 Task: Create Workspace Business Development and Sales Workspace description Create and manage company-wide wellness and mental health programs. Workspace type Sales CRM
Action: Mouse moved to (430, 74)
Screenshot: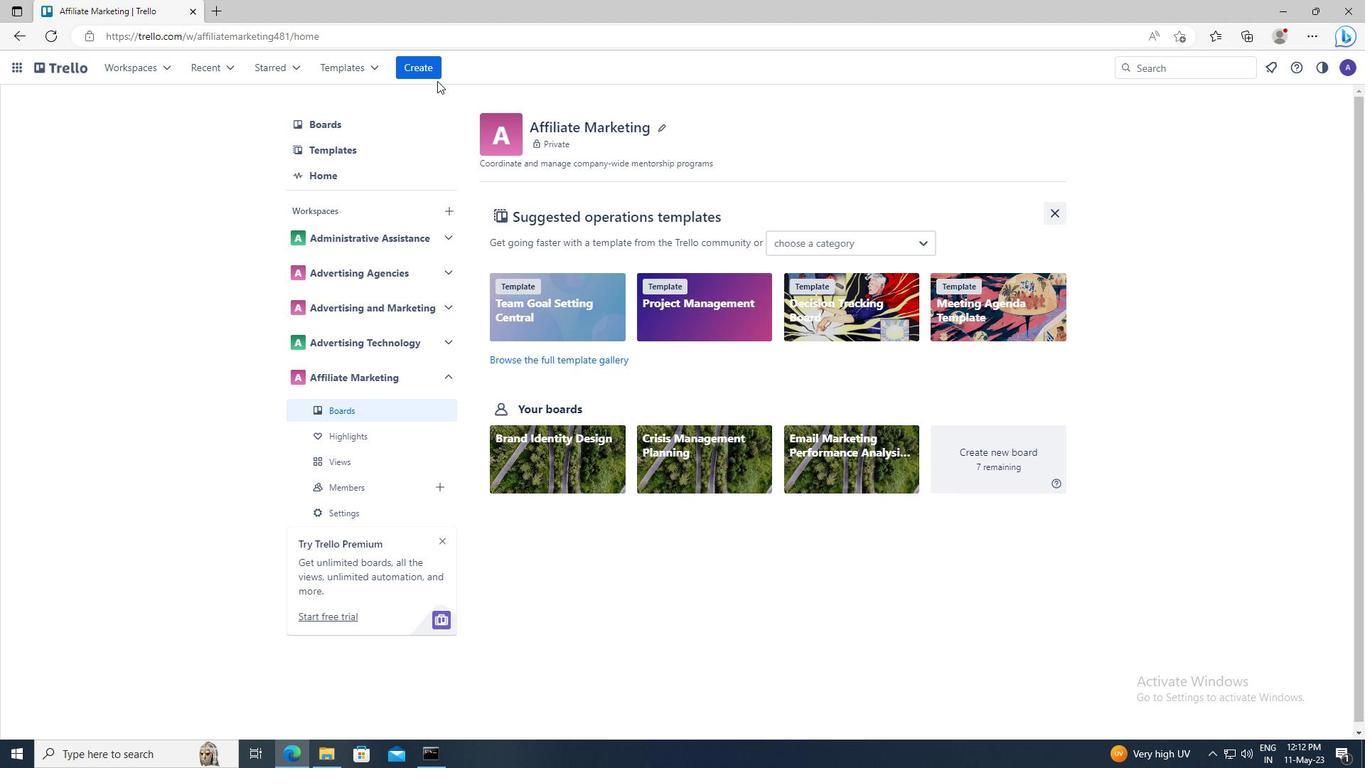 
Action: Mouse pressed left at (430, 74)
Screenshot: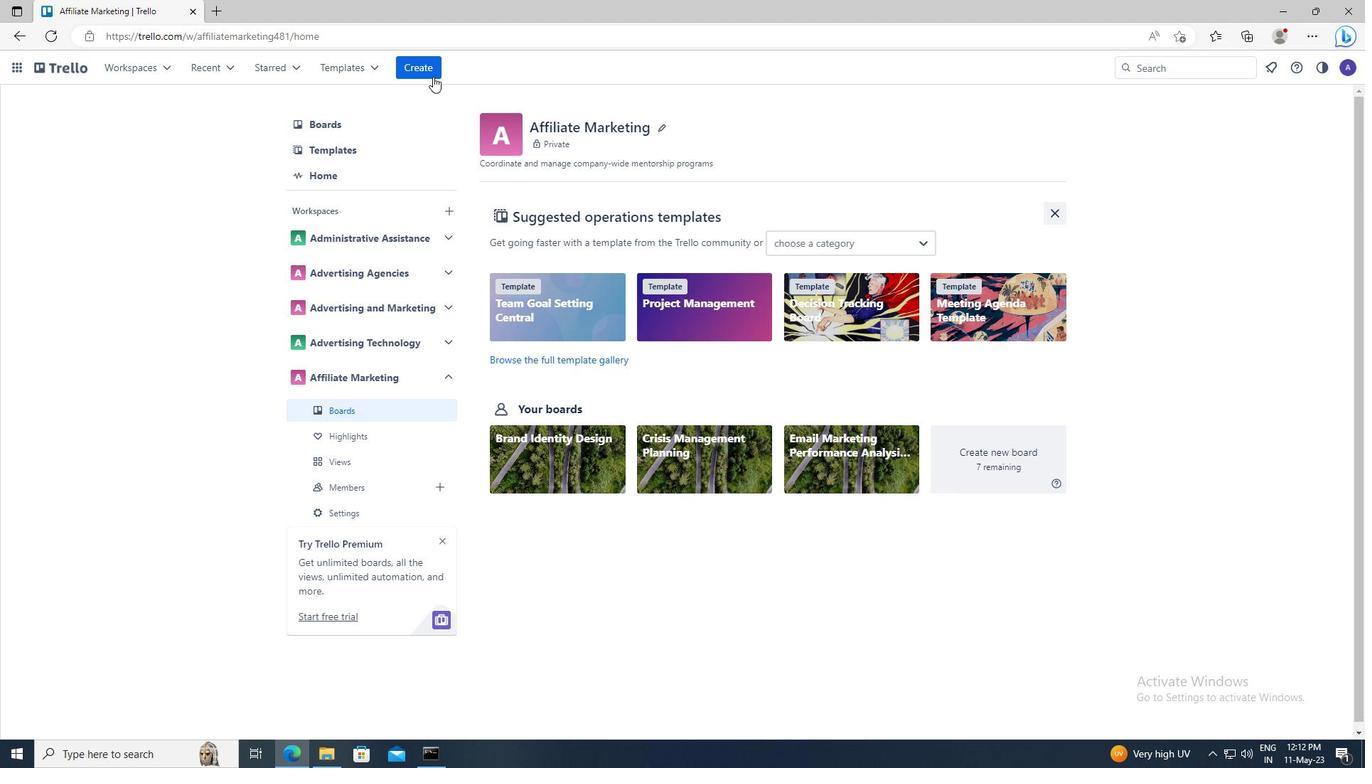 
Action: Mouse moved to (454, 210)
Screenshot: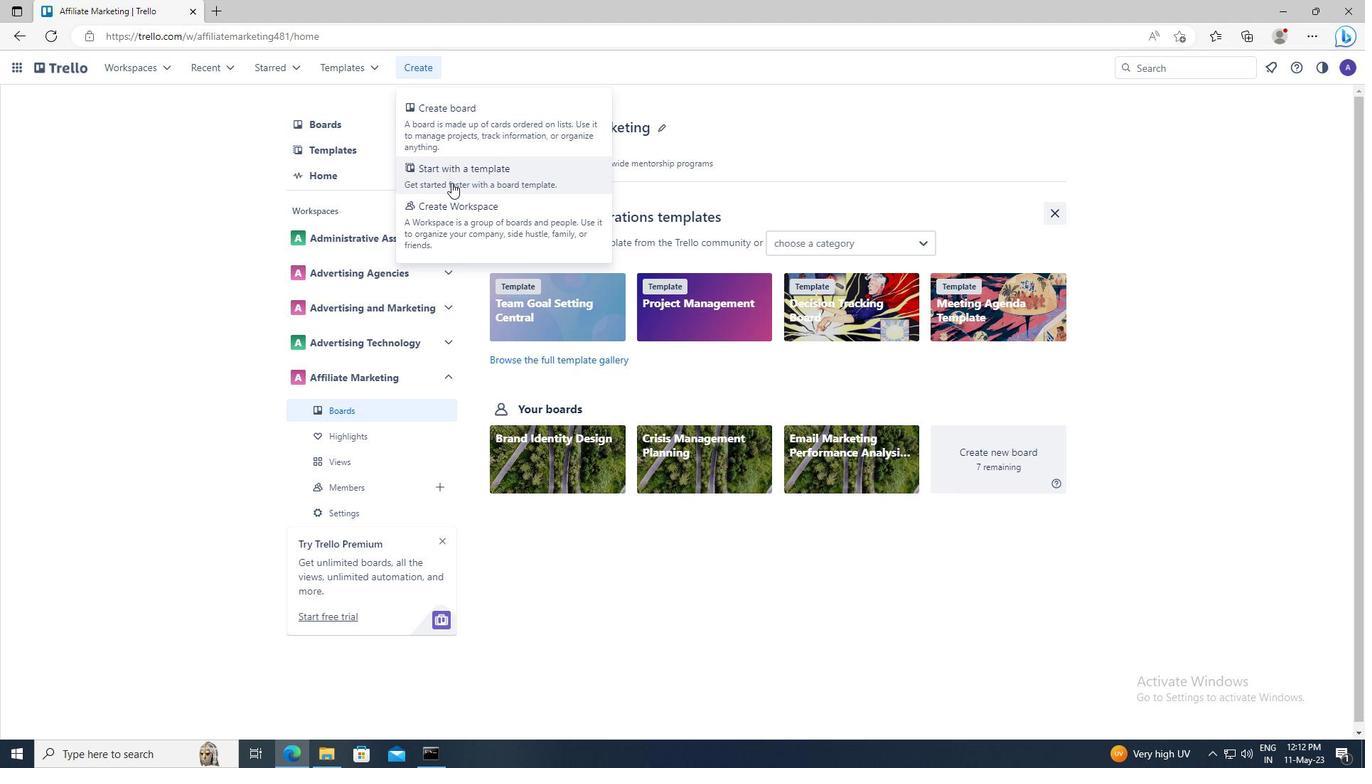 
Action: Mouse pressed left at (454, 210)
Screenshot: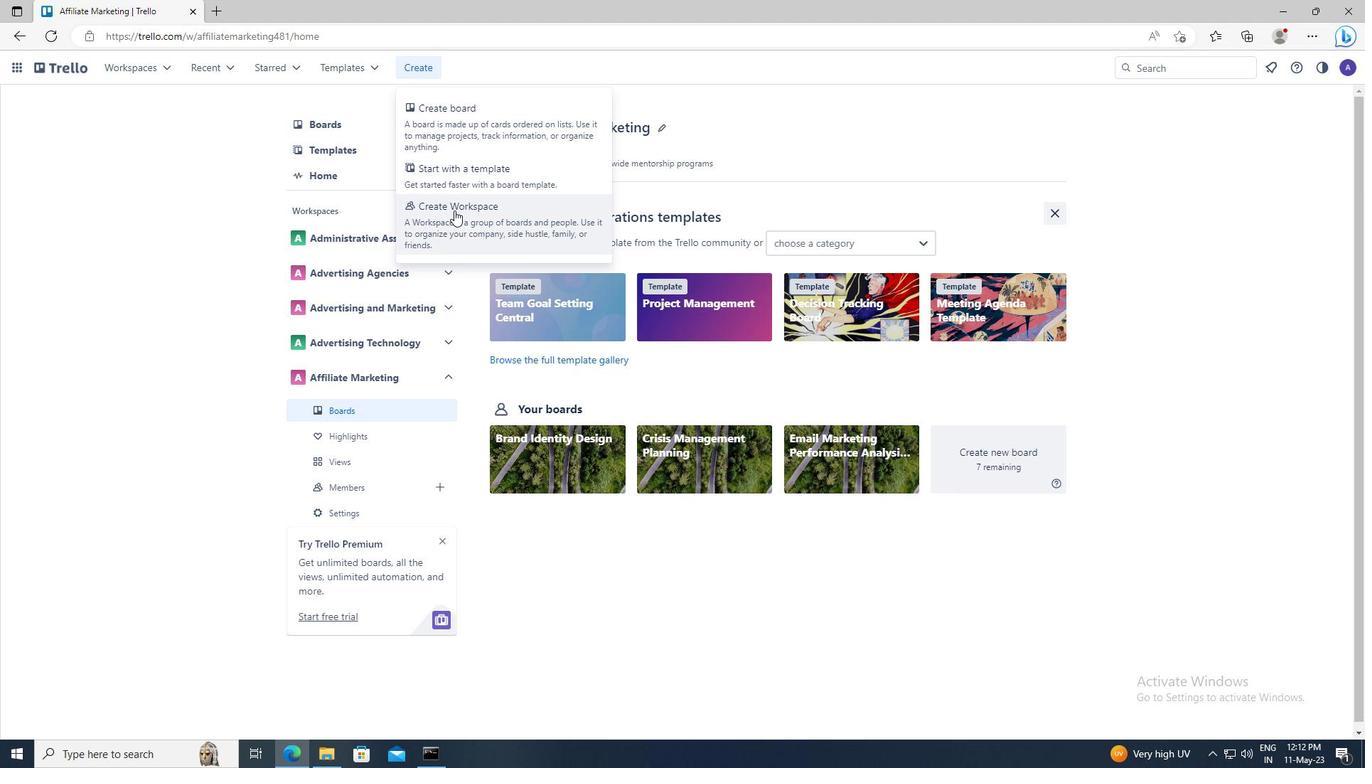 
Action: Mouse moved to (455, 256)
Screenshot: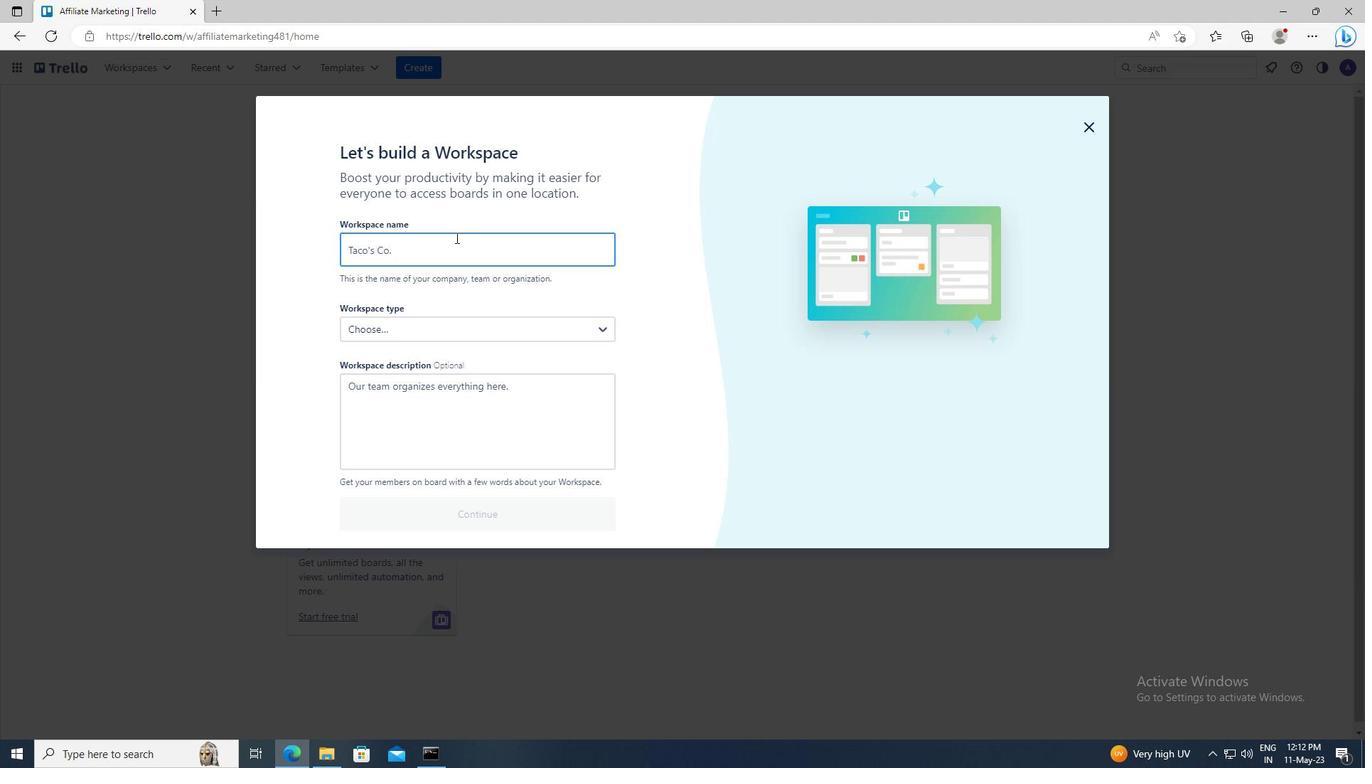 
Action: Mouse pressed left at (455, 256)
Screenshot: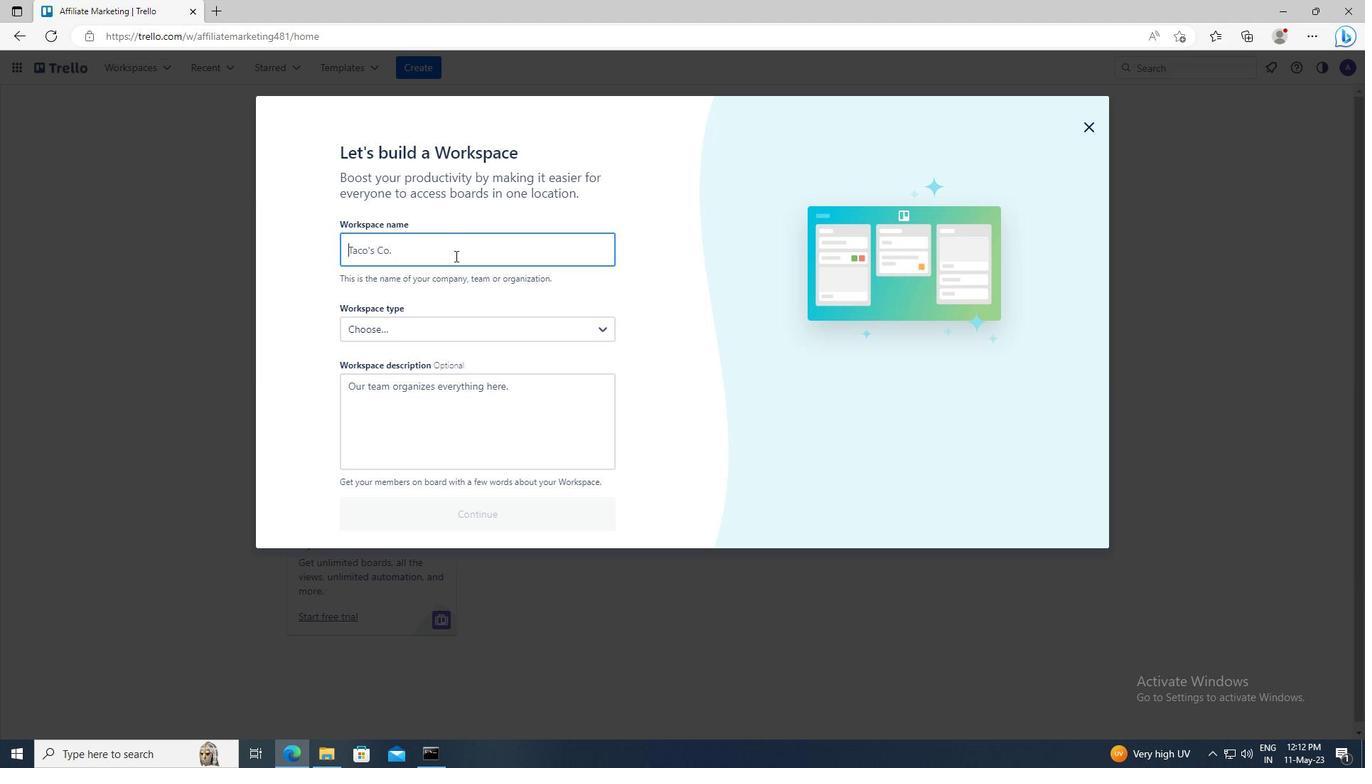 
Action: Key pressed <Key.shift>BUSINESS<Key.space><Key.shift>DEVELOPMENT<Key.space>AND<Key.space><Key.shift>SALES
Screenshot: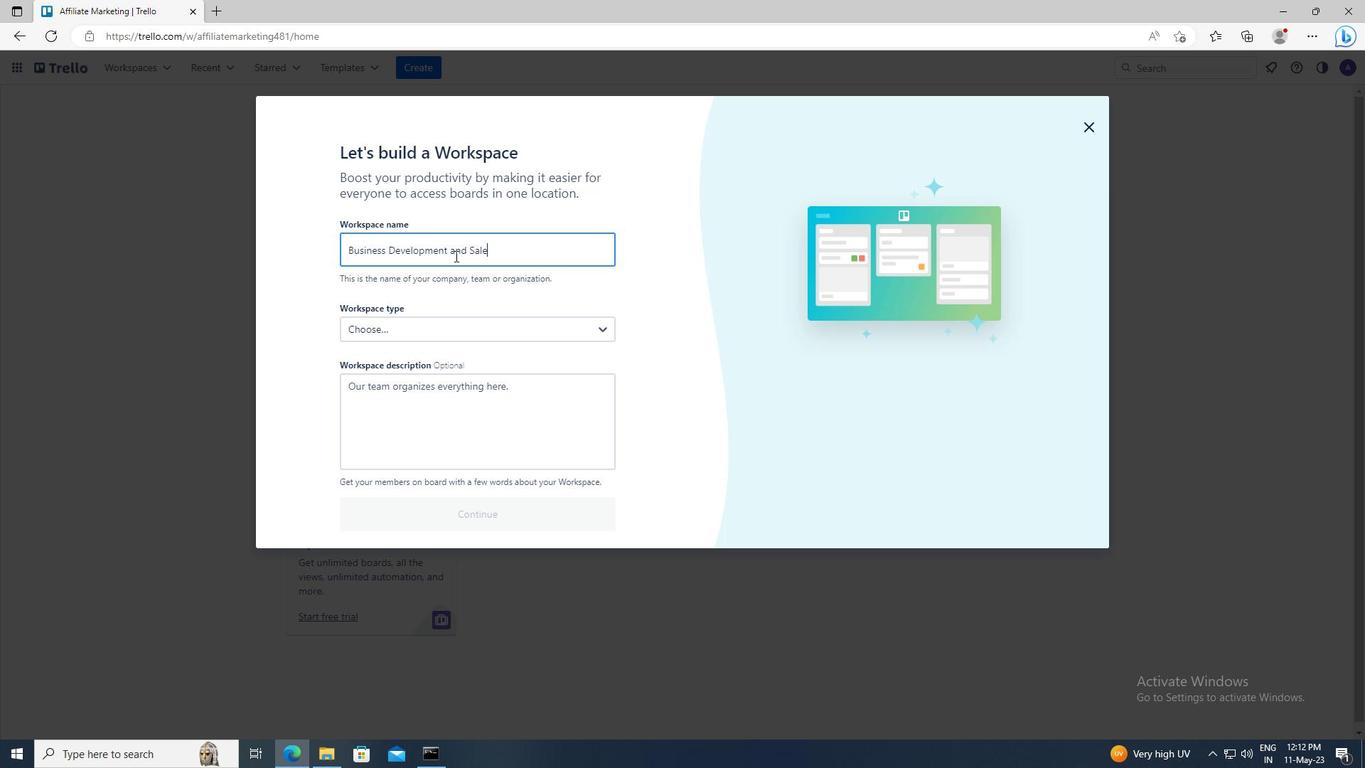 
Action: Mouse moved to (440, 392)
Screenshot: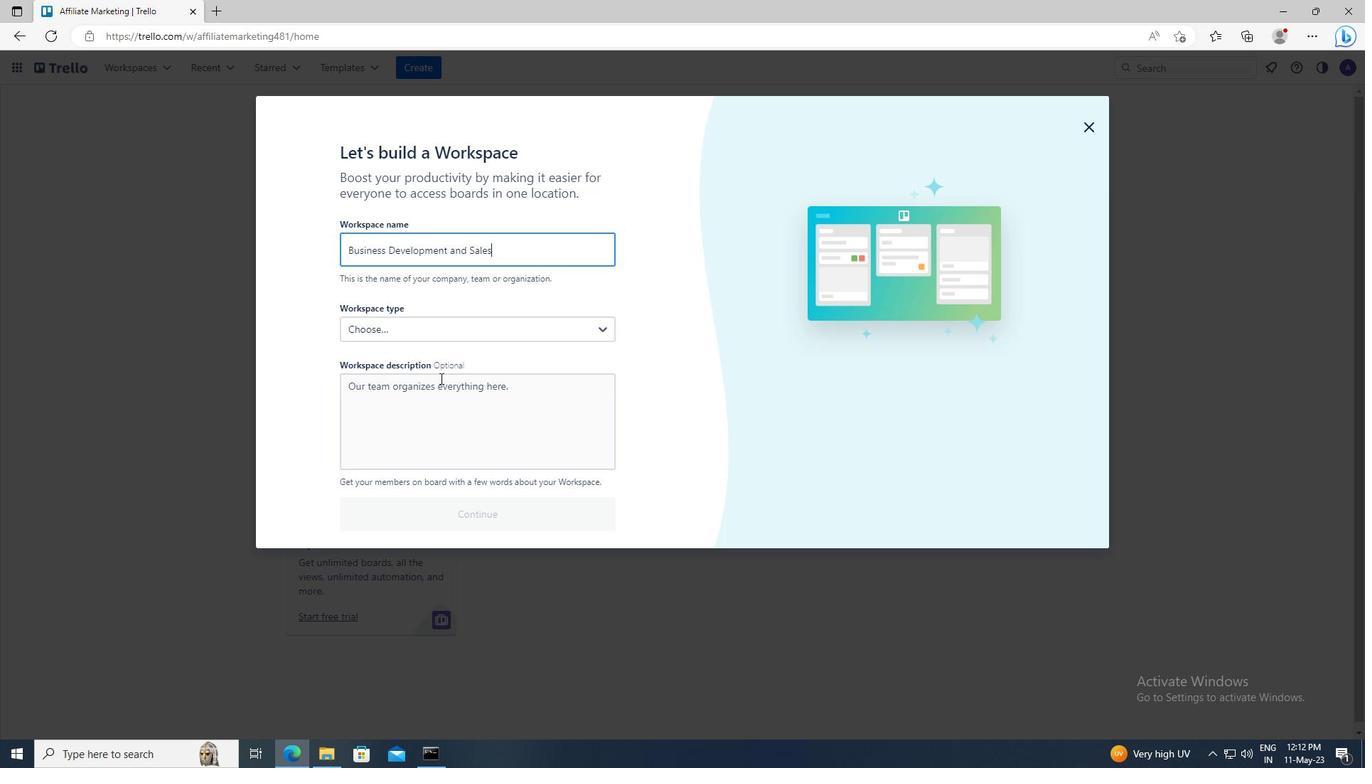 
Action: Mouse pressed left at (440, 392)
Screenshot: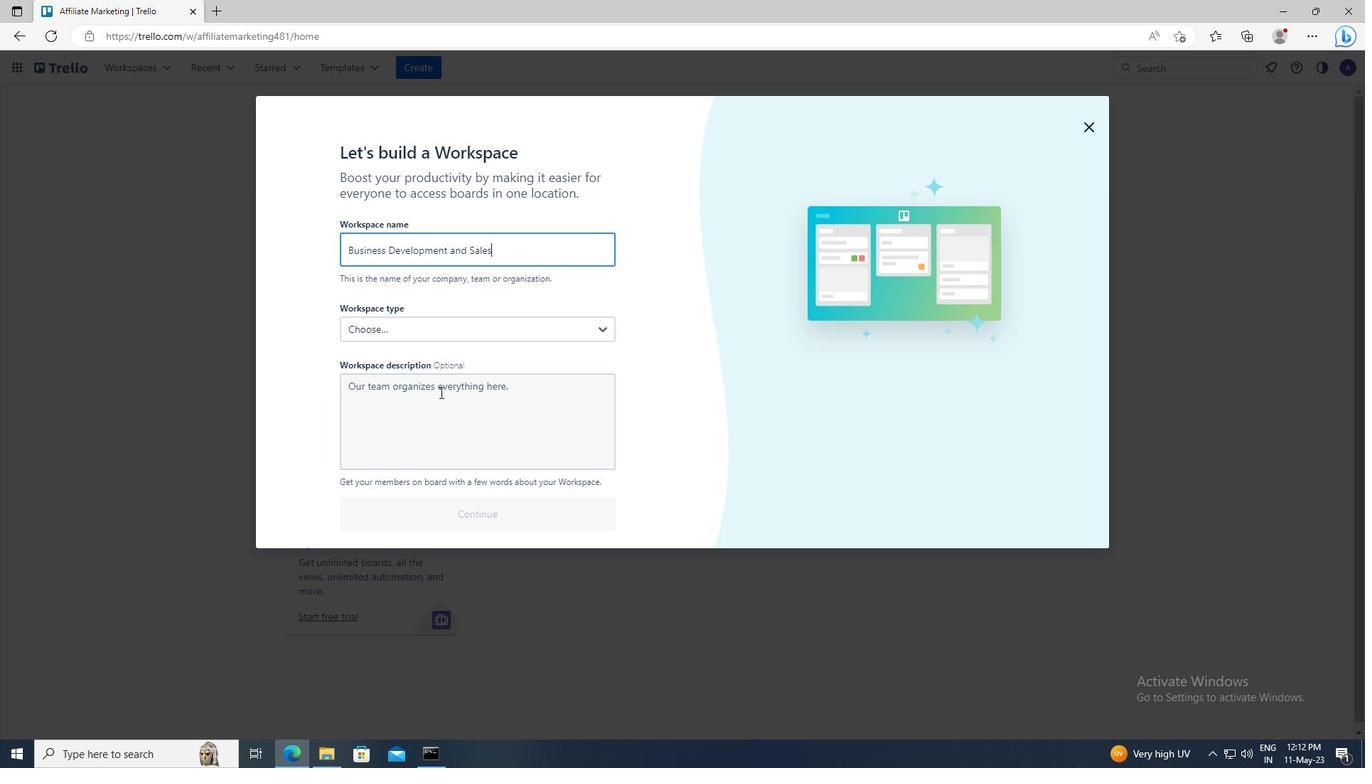 
Action: Key pressed <Key.shift>CREATE<Key.space>AND<Key.space>MANAGE<Key.space>COMPANY-WIDE<Key.space>WELLNESS<Key.space>AND<Key.space>MENTAL<Key.space>HEALTH<Key.space>PROGRAMS
Screenshot: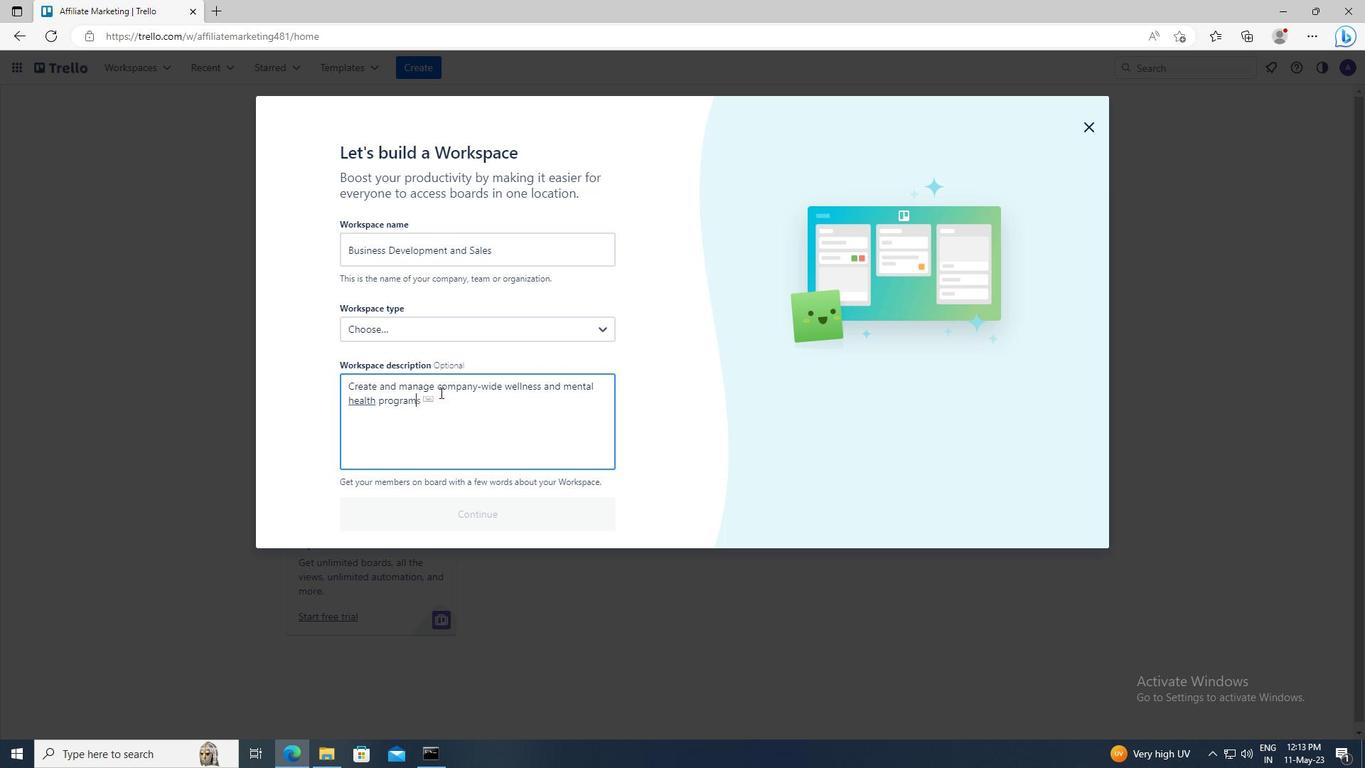 
Action: Mouse moved to (450, 339)
Screenshot: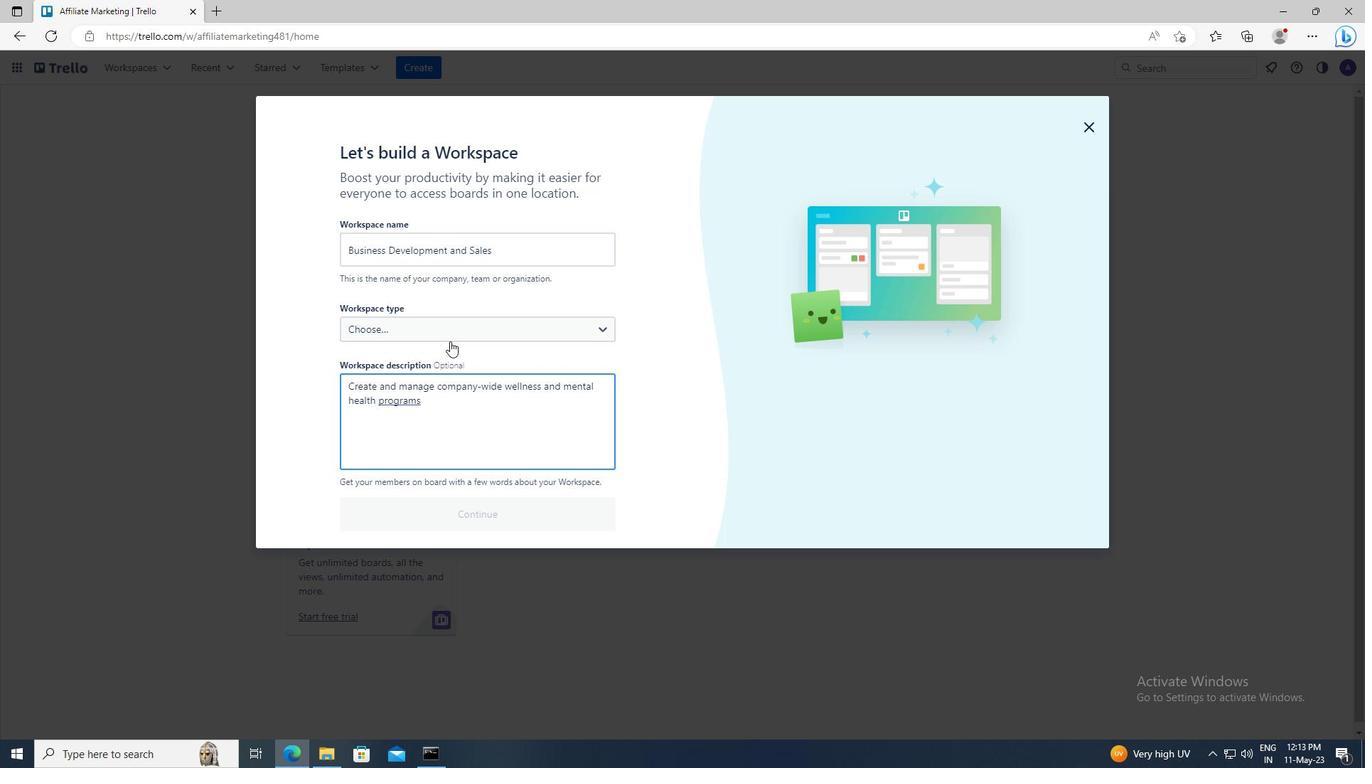 
Action: Mouse pressed left at (450, 339)
Screenshot: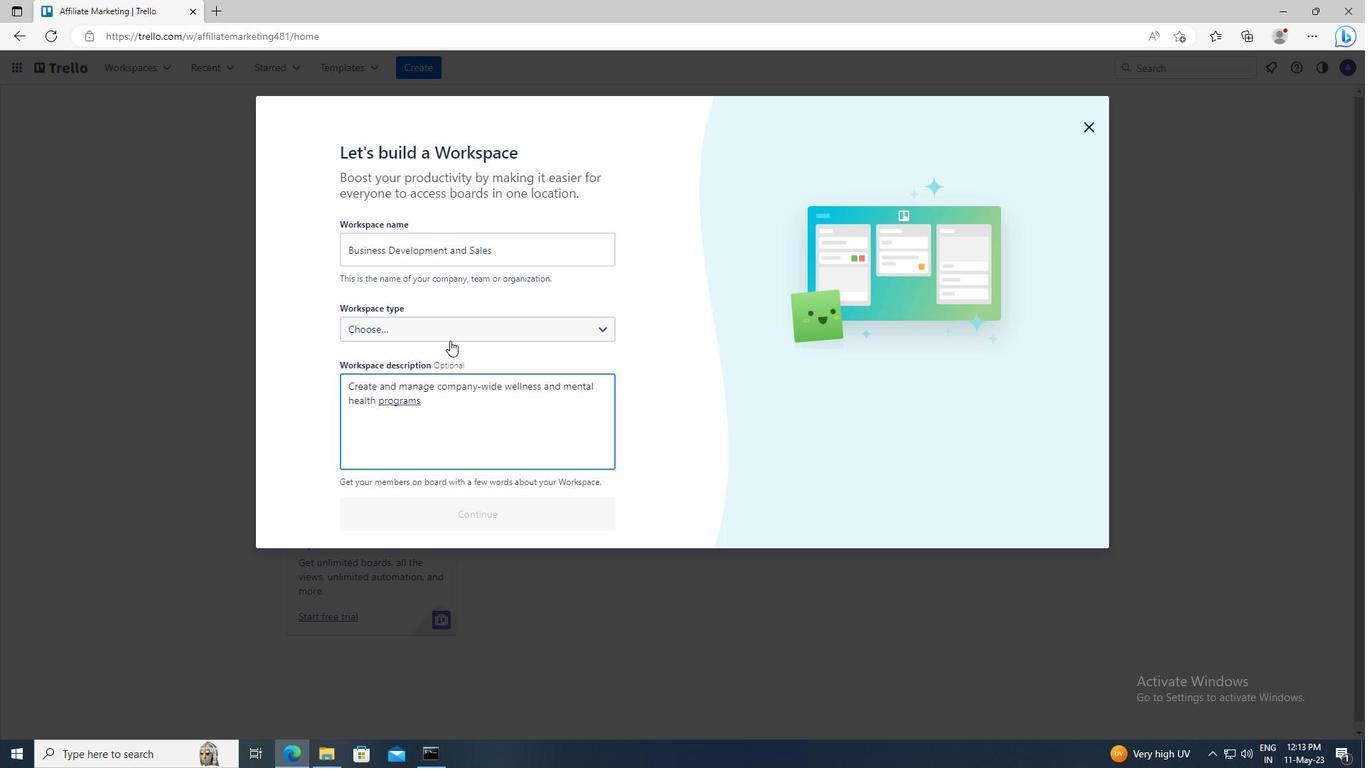 
Action: Mouse moved to (450, 425)
Screenshot: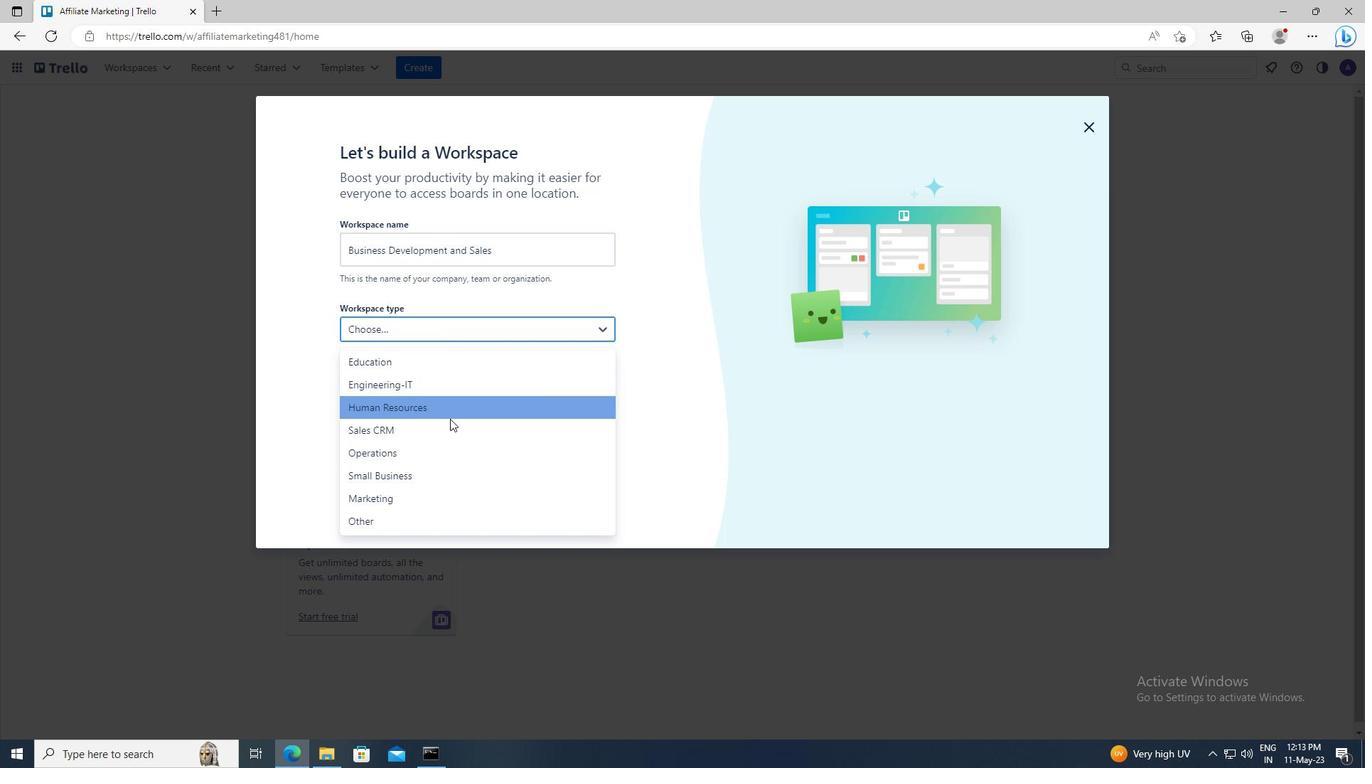 
Action: Mouse pressed left at (450, 425)
Screenshot: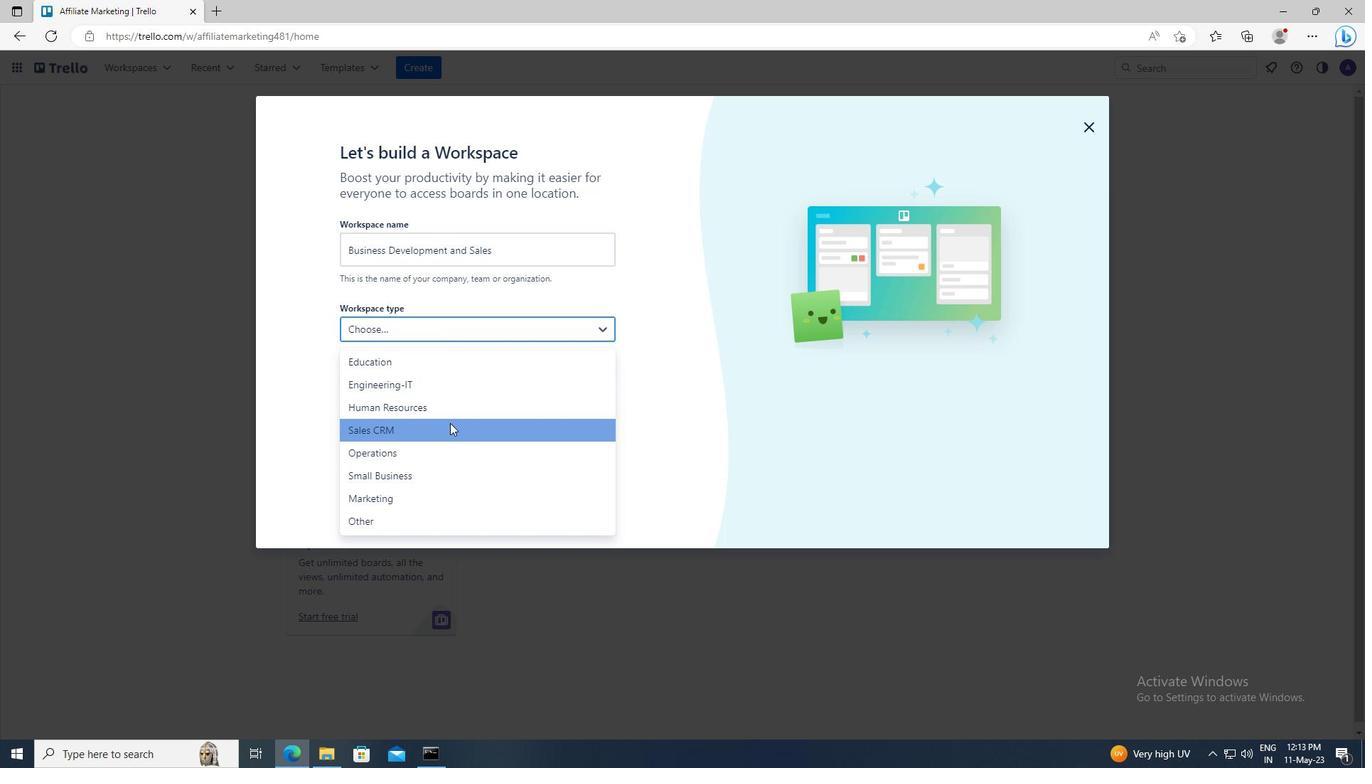 
Action: Mouse moved to (457, 515)
Screenshot: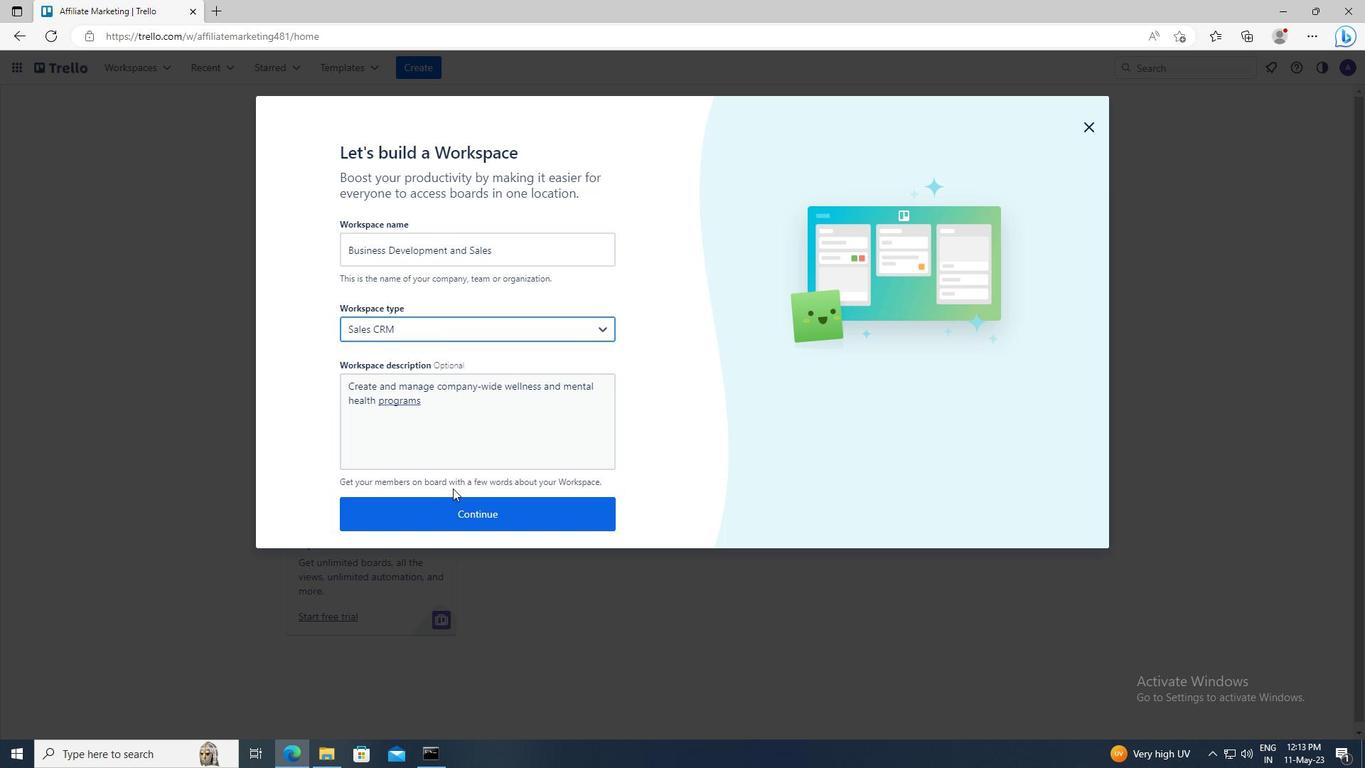 
Action: Mouse pressed left at (457, 515)
Screenshot: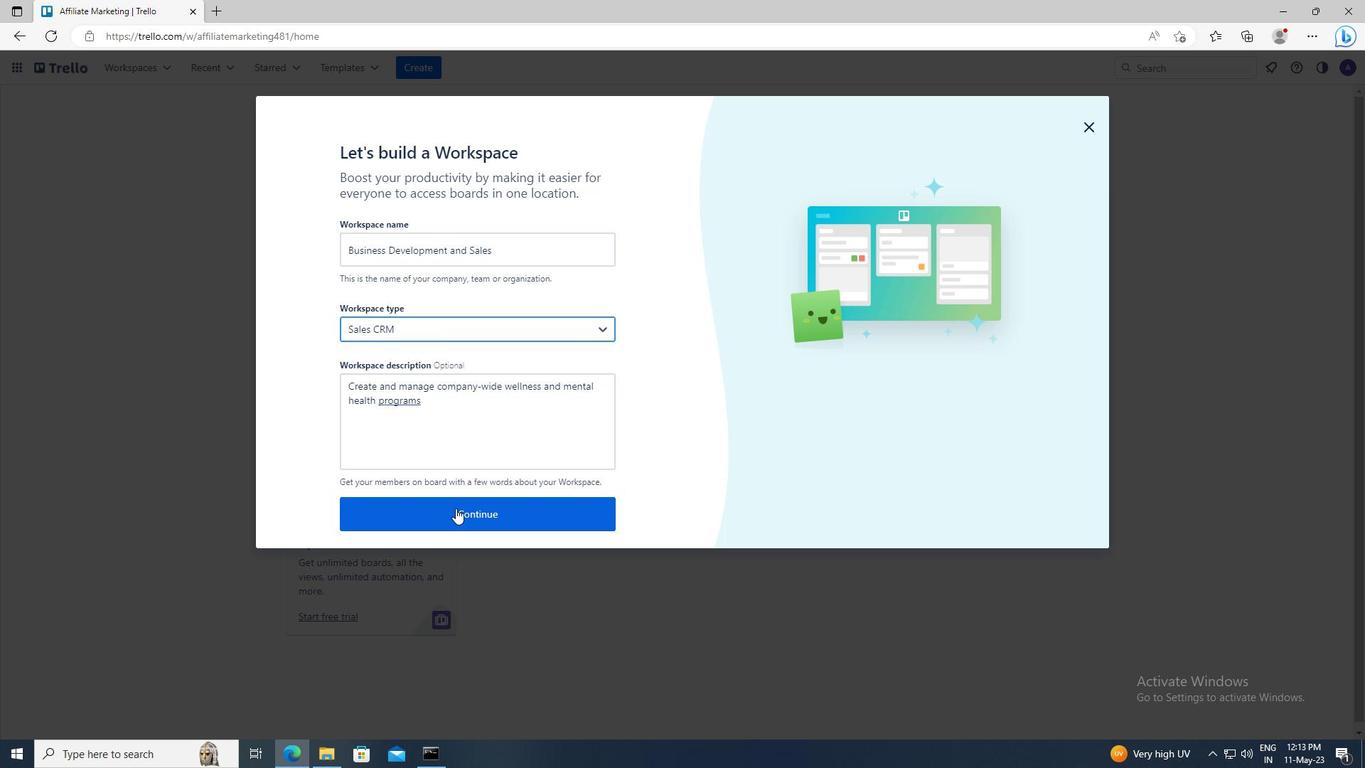 
Action: Mouse moved to (474, 366)
Screenshot: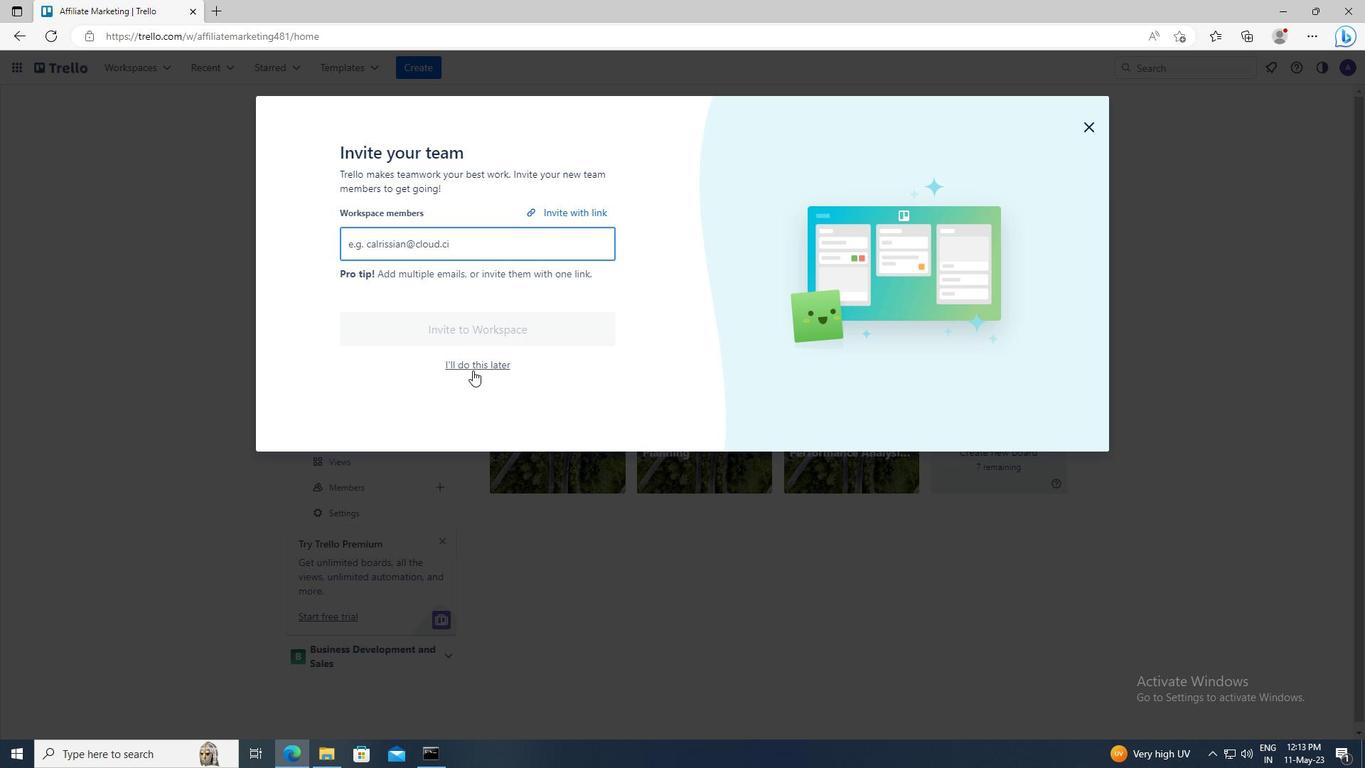 
Action: Mouse pressed left at (474, 366)
Screenshot: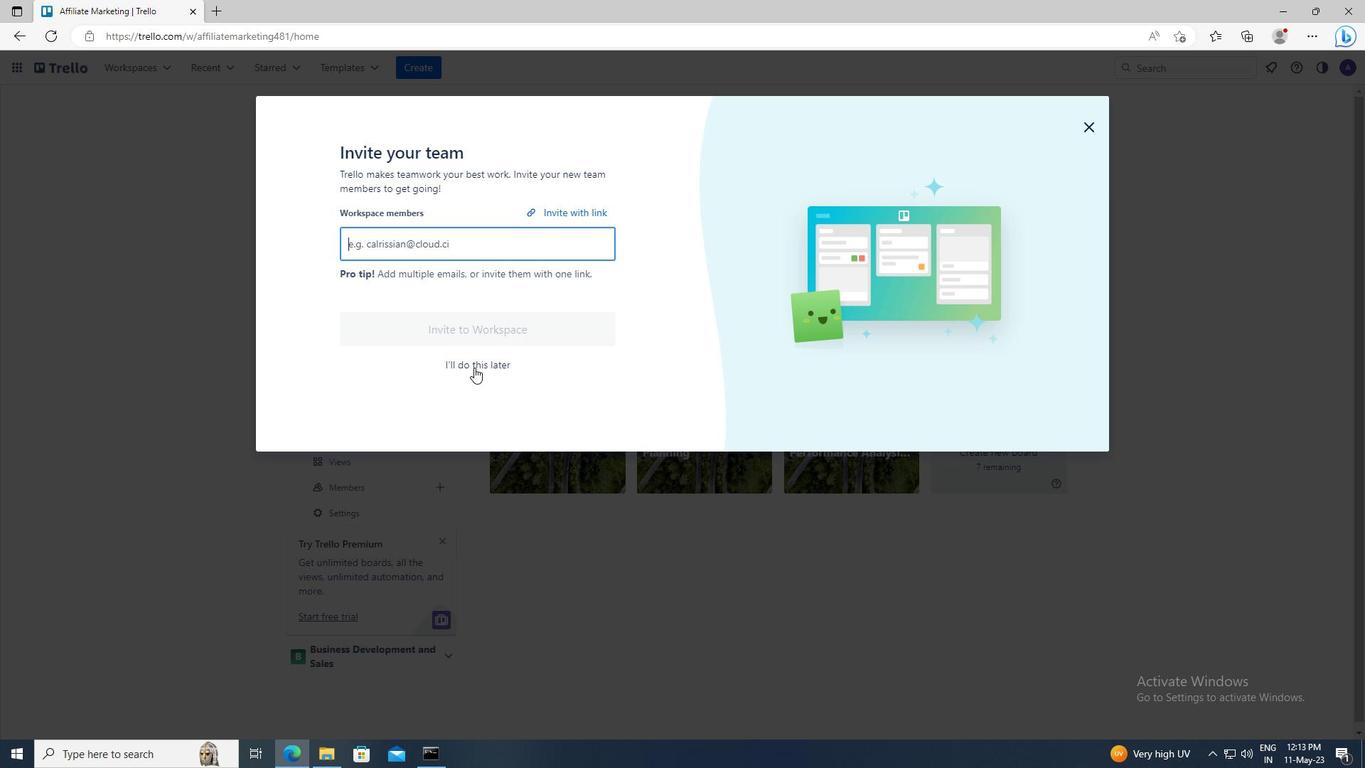
